 Task: Use Radio Stager 01 Effect in this video Movie B.mp4
Action: Mouse pressed left at (308, 152)
Screenshot: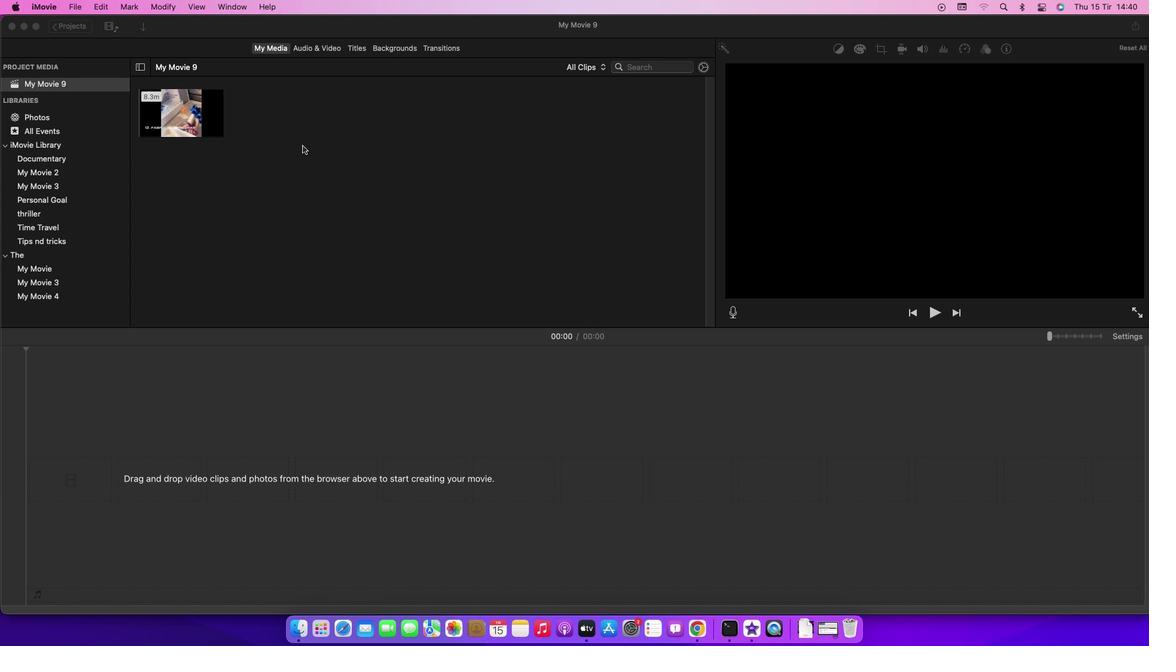 
Action: Mouse moved to (200, 122)
Screenshot: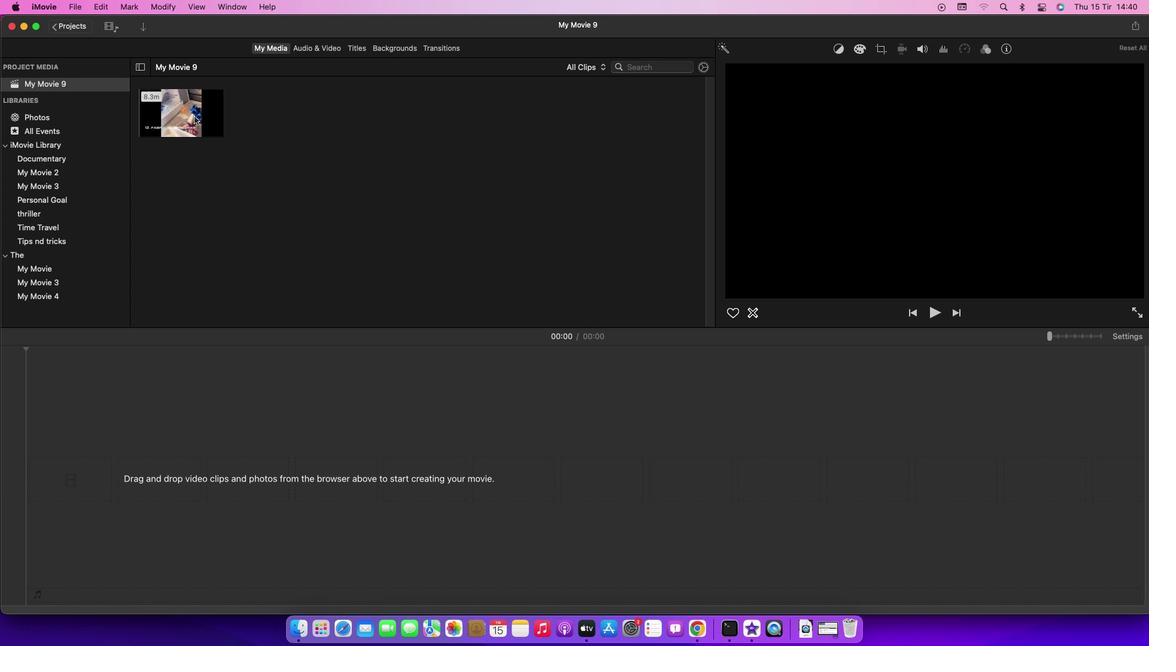 
Action: Mouse pressed left at (200, 122)
Screenshot: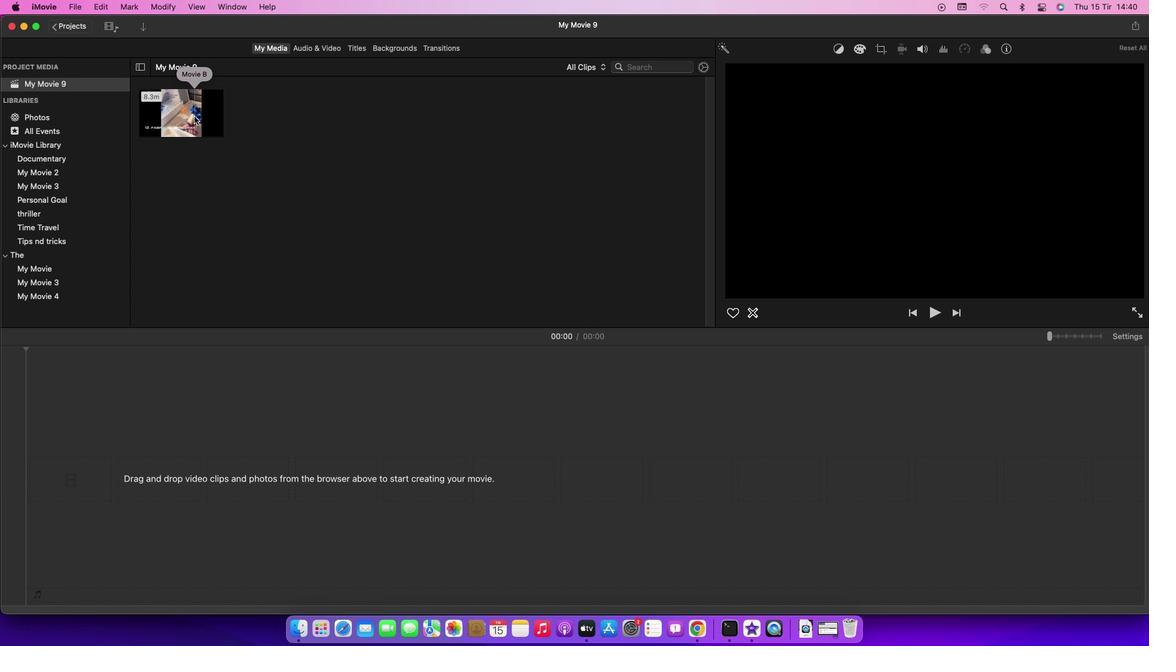 
Action: Mouse moved to (201, 118)
Screenshot: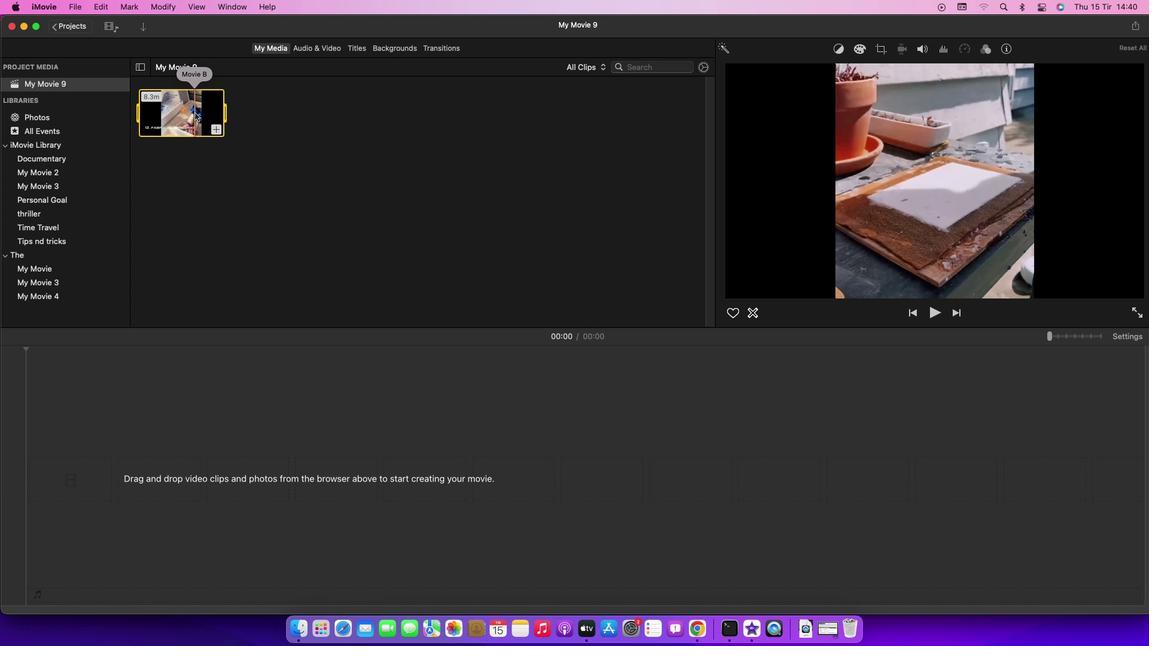 
Action: Mouse pressed left at (201, 118)
Screenshot: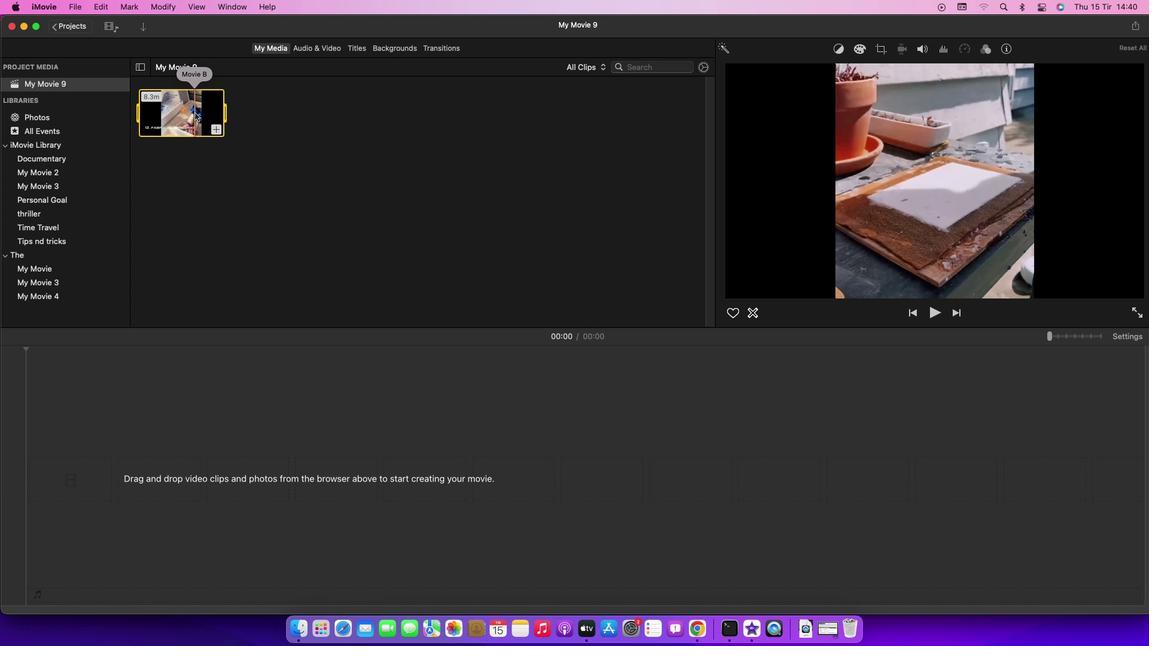 
Action: Mouse moved to (316, 55)
Screenshot: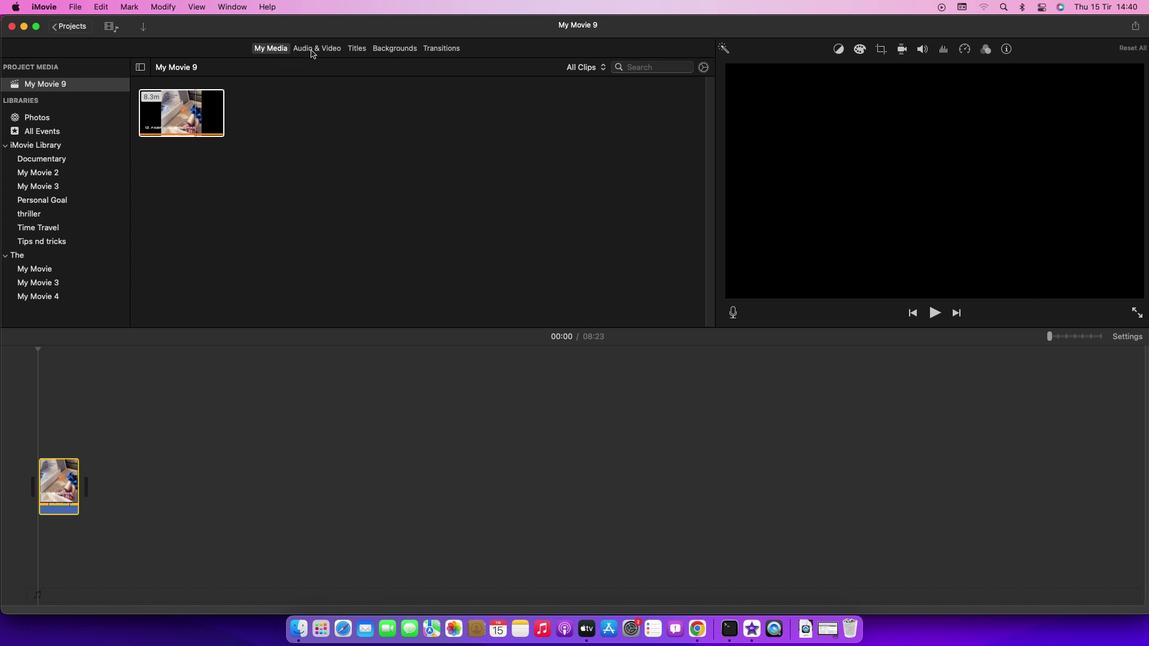 
Action: Mouse pressed left at (316, 55)
Screenshot: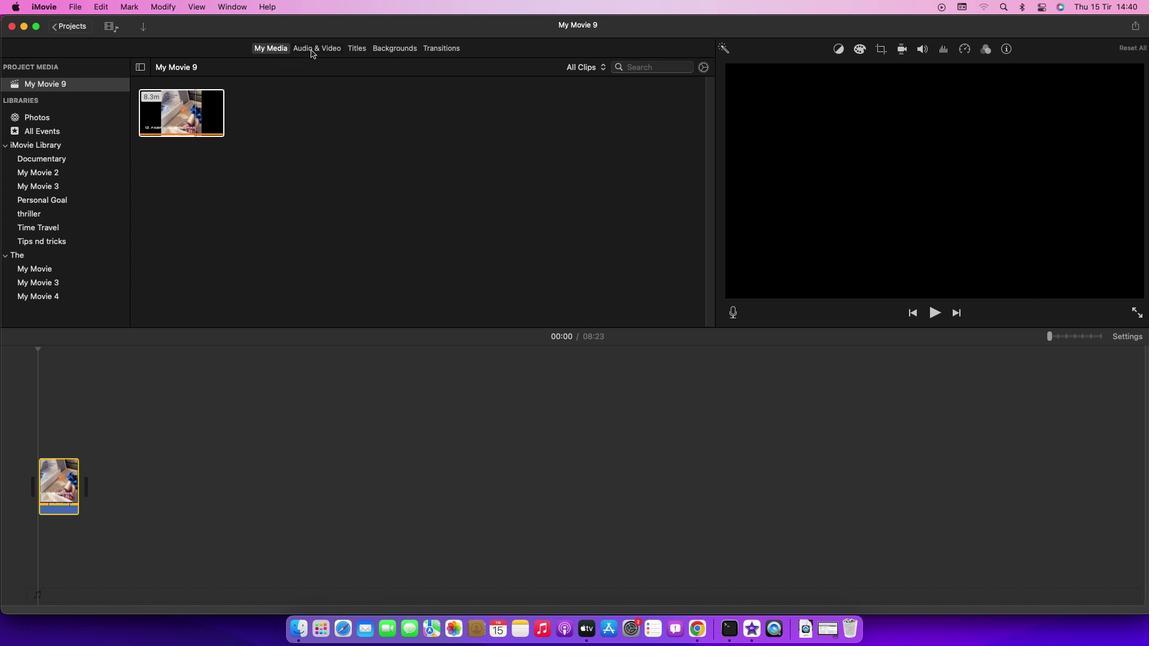 
Action: Mouse moved to (88, 118)
Screenshot: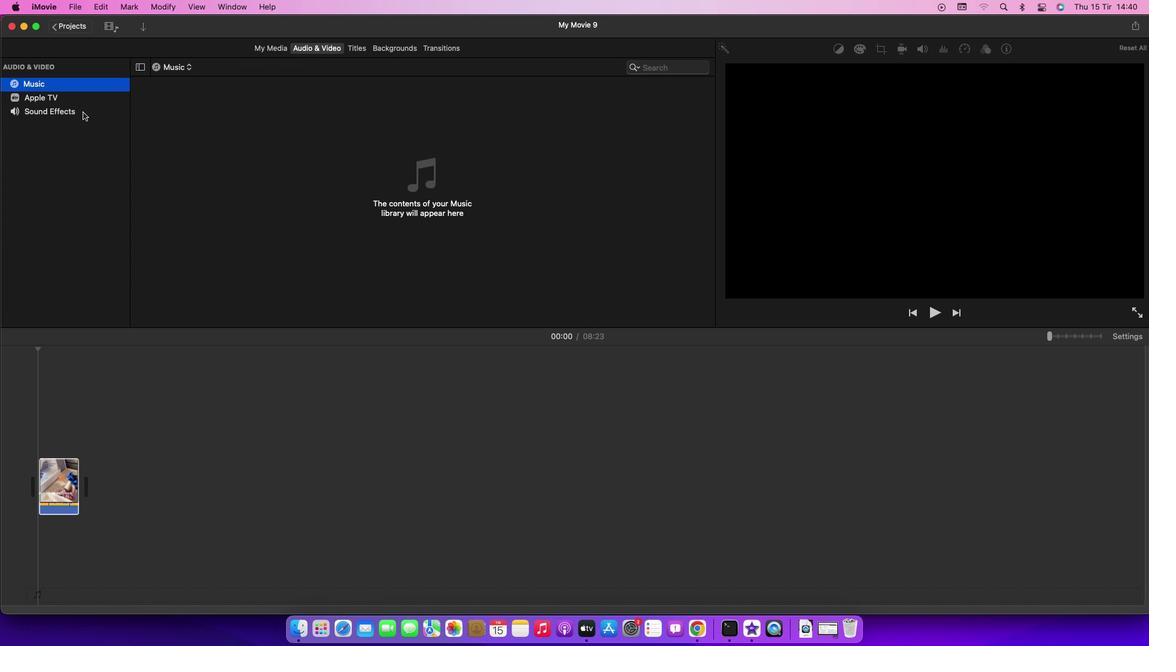 
Action: Mouse pressed left at (88, 118)
Screenshot: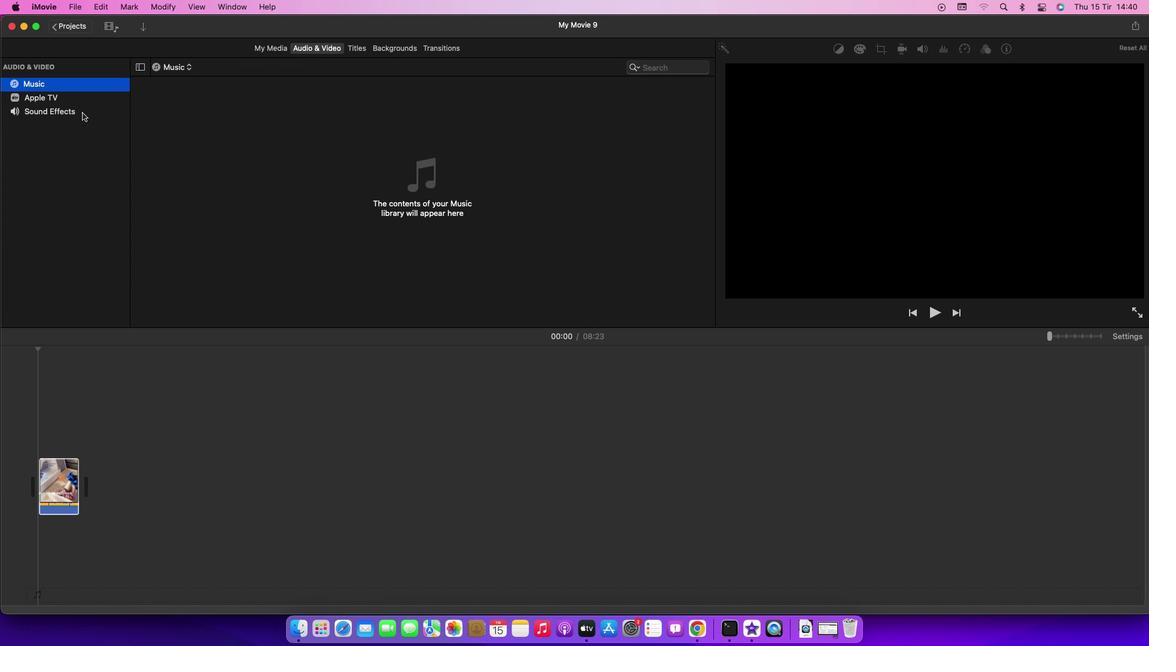 
Action: Mouse moved to (182, 236)
Screenshot: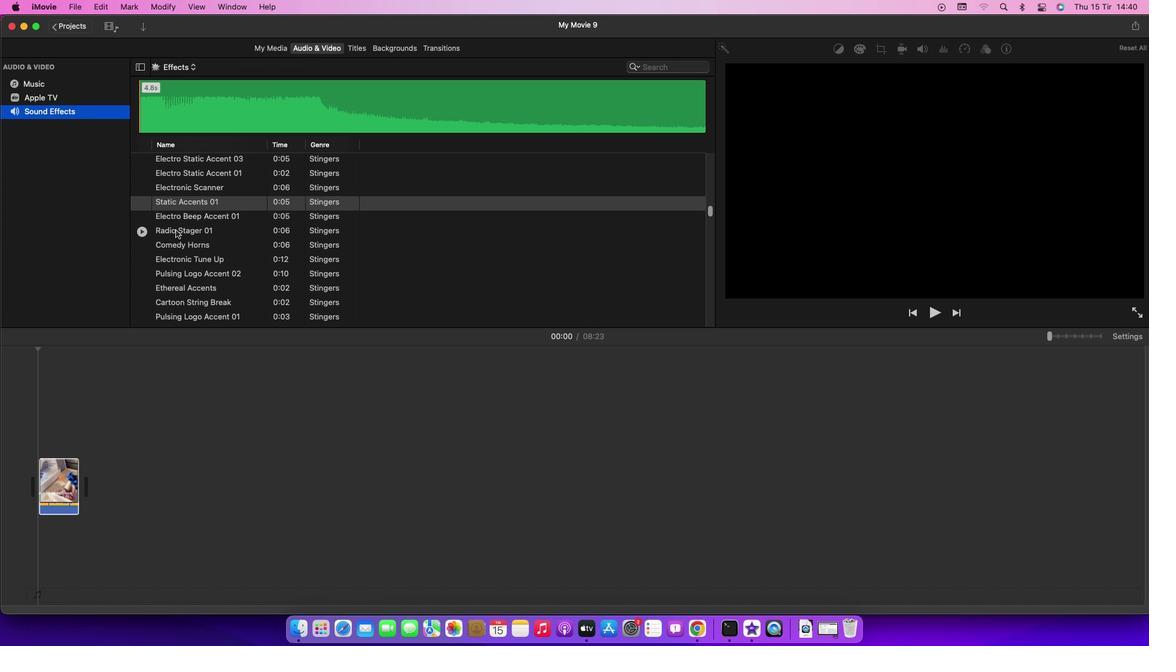 
Action: Mouse pressed left at (182, 236)
Screenshot: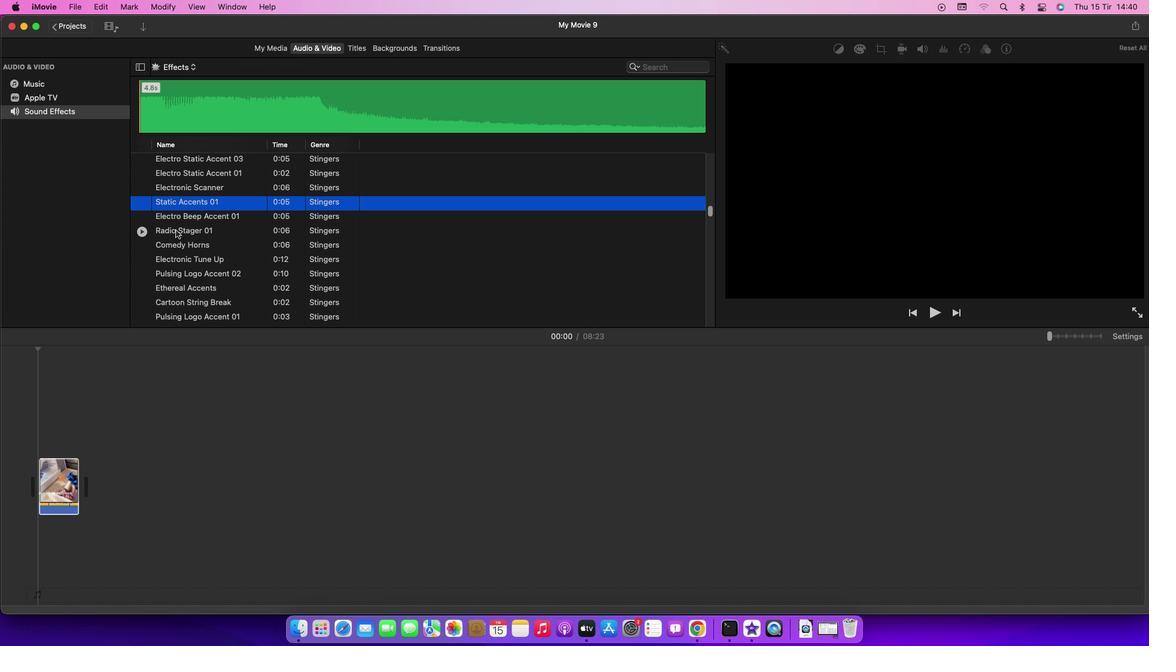 
Action: Mouse moved to (204, 235)
Screenshot: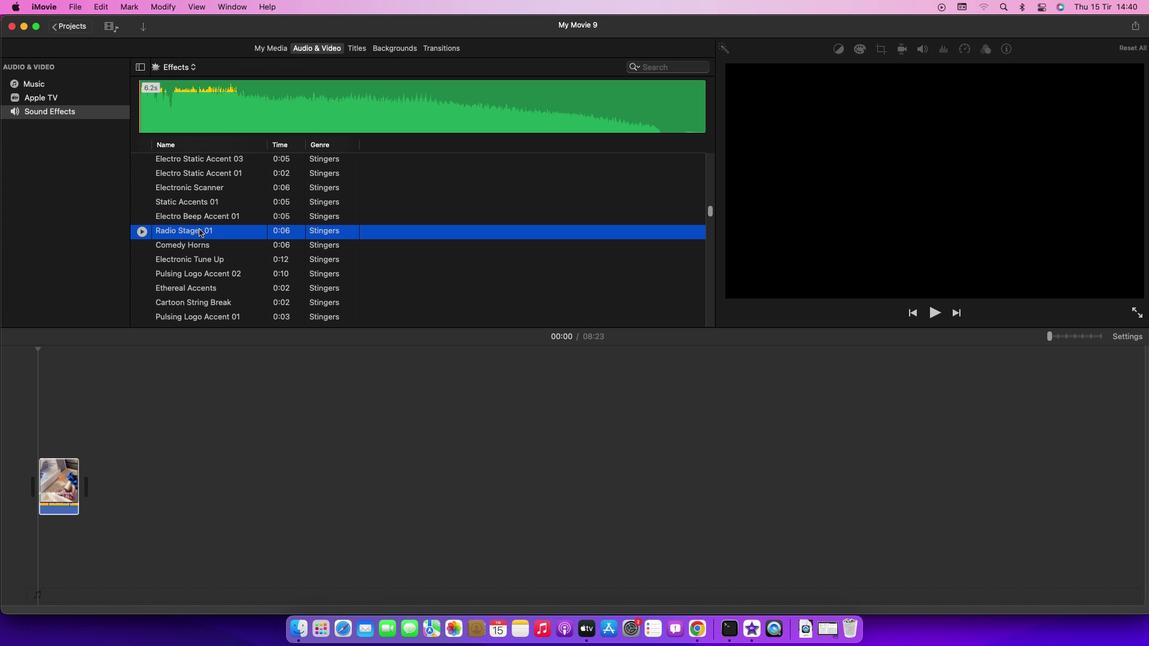 
Action: Mouse pressed left at (204, 235)
Screenshot: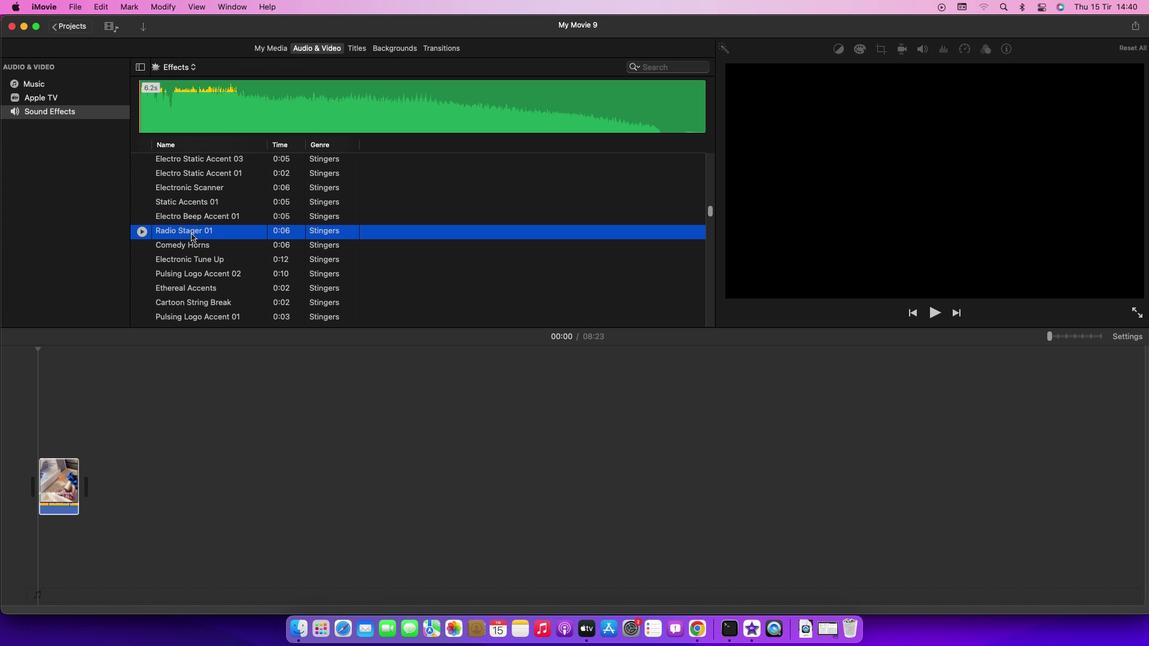 
Action: Mouse moved to (249, 476)
Screenshot: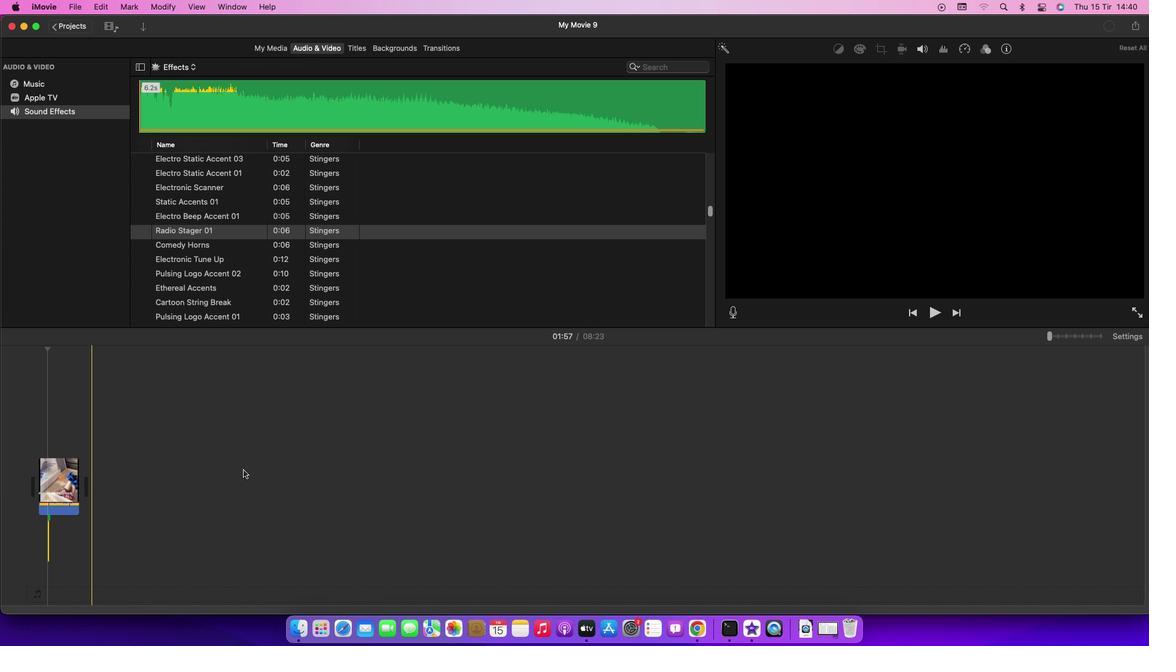 
